 Task: Create Card Customer Satisfaction Survey in Board Social Media Monitoring to Workspace CRM Implementation. Create Card Vendor Contracts Review in Board Project Time Tracking to Workspace CRM Implementation. Create Card Net Promoter Score Analysis in Board Brand Storytelling and Narrative Development to Workspace CRM Implementation
Action: Mouse moved to (117, 55)
Screenshot: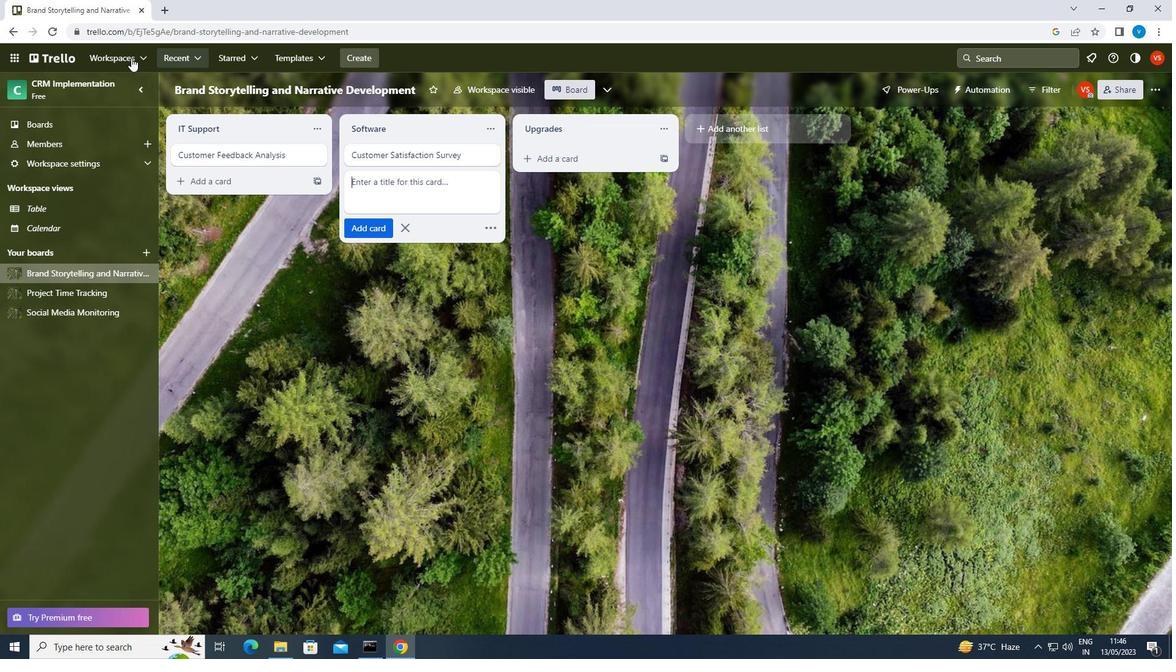 
Action: Mouse pressed left at (117, 55)
Screenshot: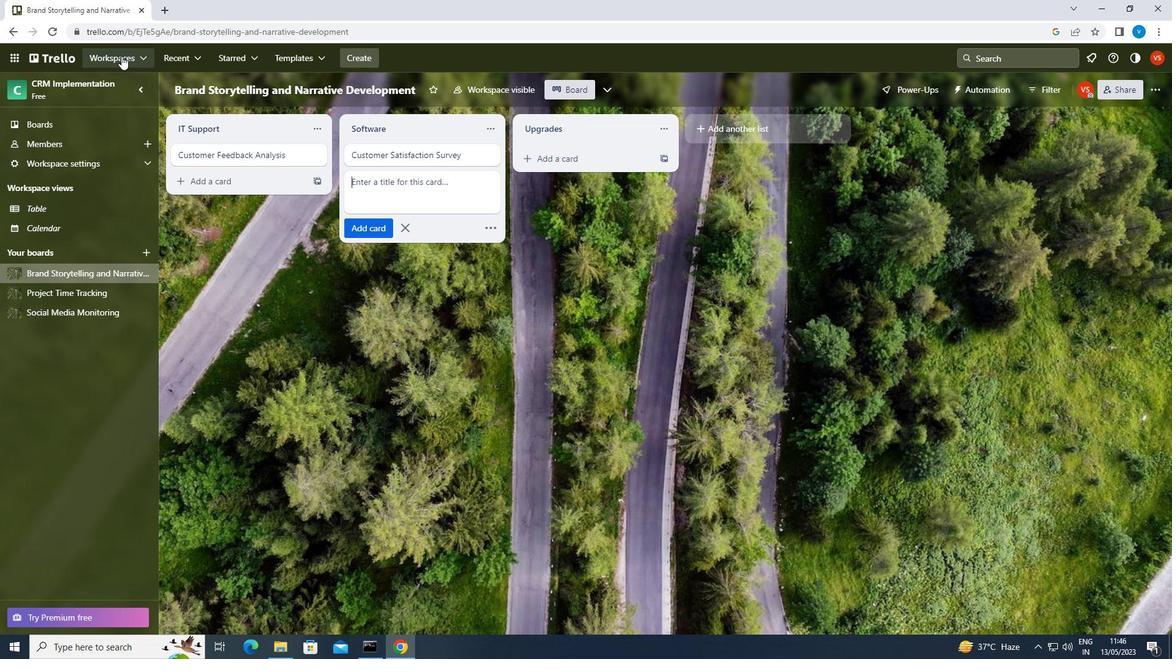 
Action: Mouse moved to (128, 452)
Screenshot: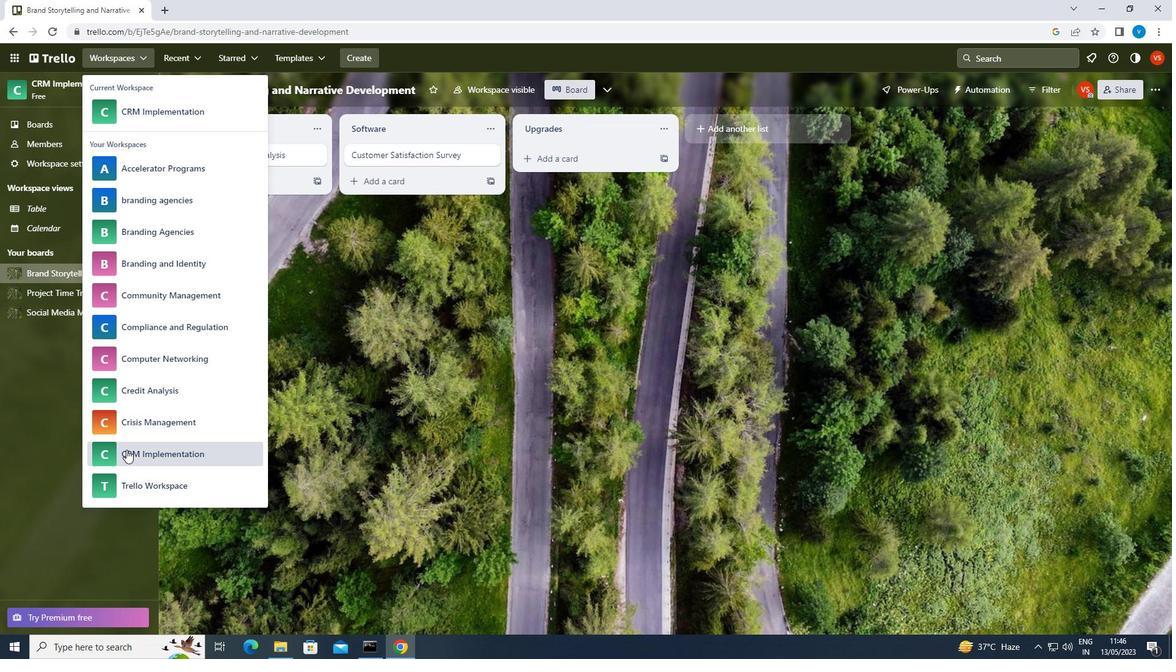 
Action: Mouse pressed left at (128, 452)
Screenshot: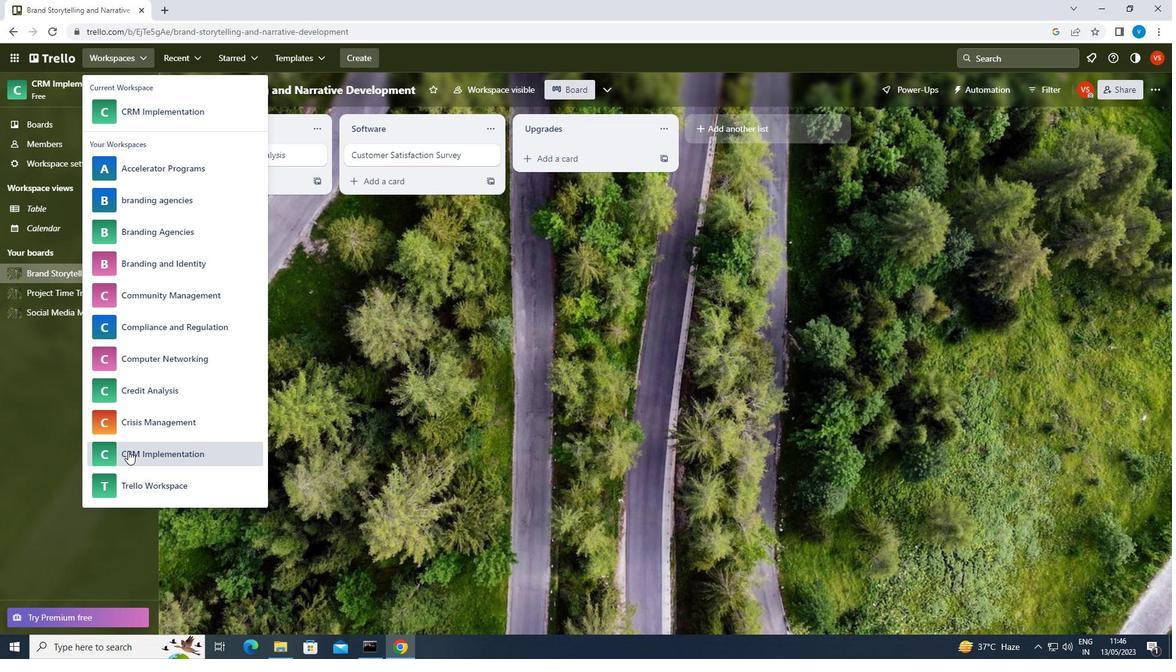 
Action: Mouse moved to (890, 488)
Screenshot: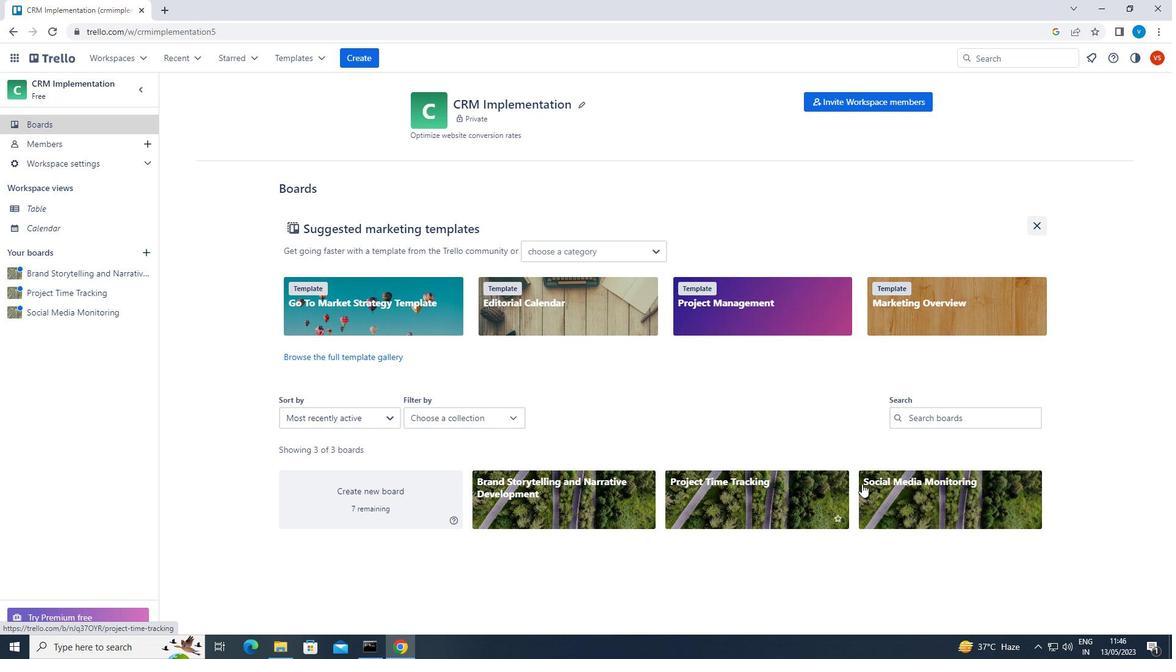 
Action: Mouse pressed left at (890, 488)
Screenshot: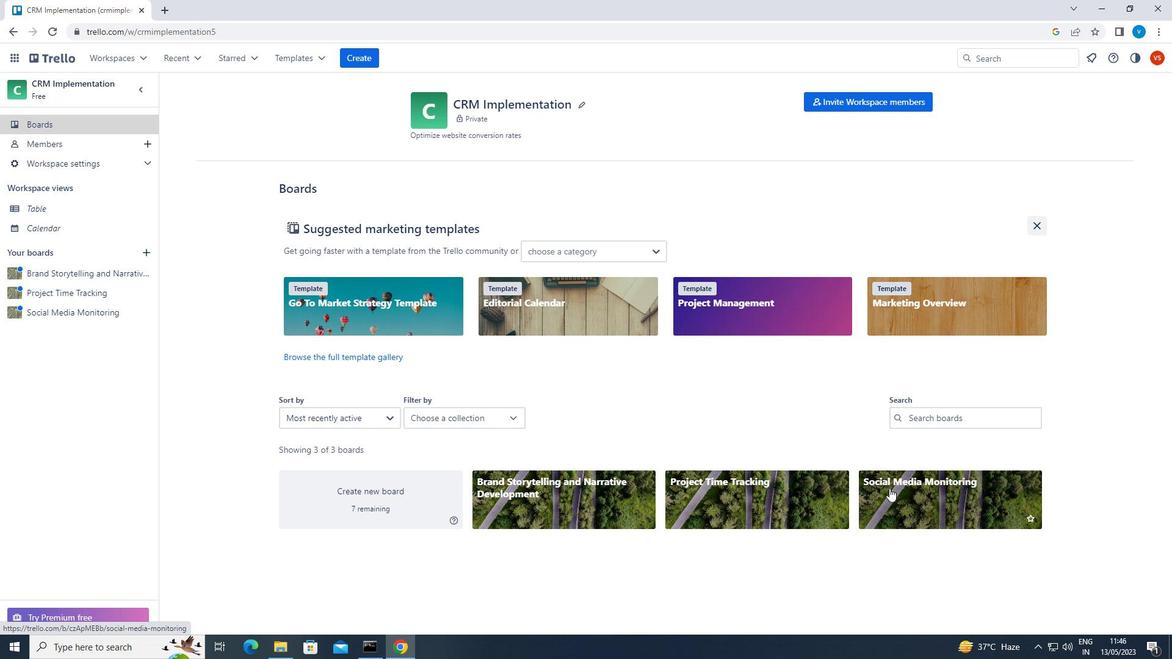 
Action: Mouse moved to (590, 158)
Screenshot: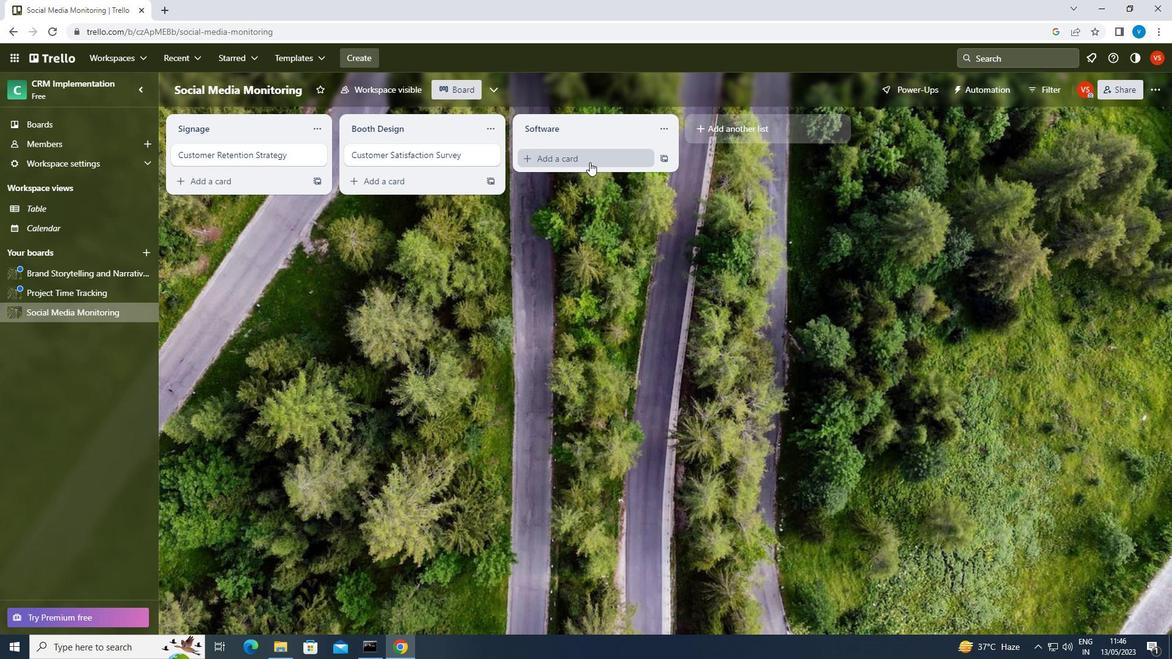
Action: Mouse pressed left at (590, 158)
Screenshot: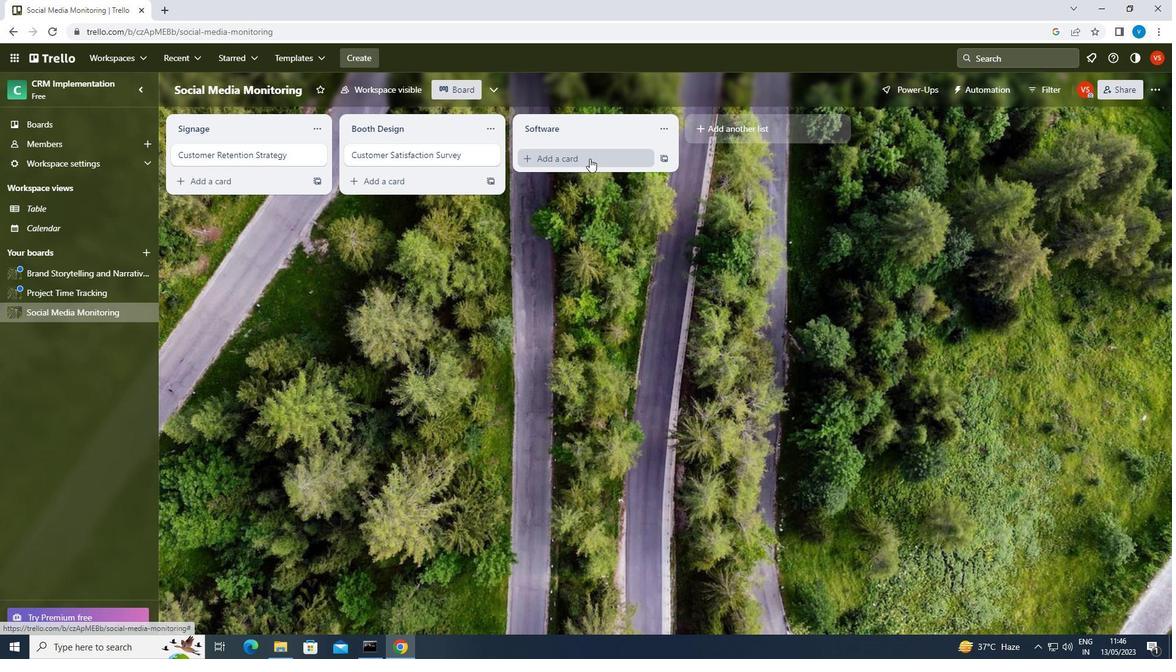 
Action: Key pressed <Key.shift>CUSTOMER<Key.space><Key.shift><Key.shift><Key.shift>SATISFACTION<Key.space><Key.shift><Key.shift>SURVEY<Key.enter>
Screenshot: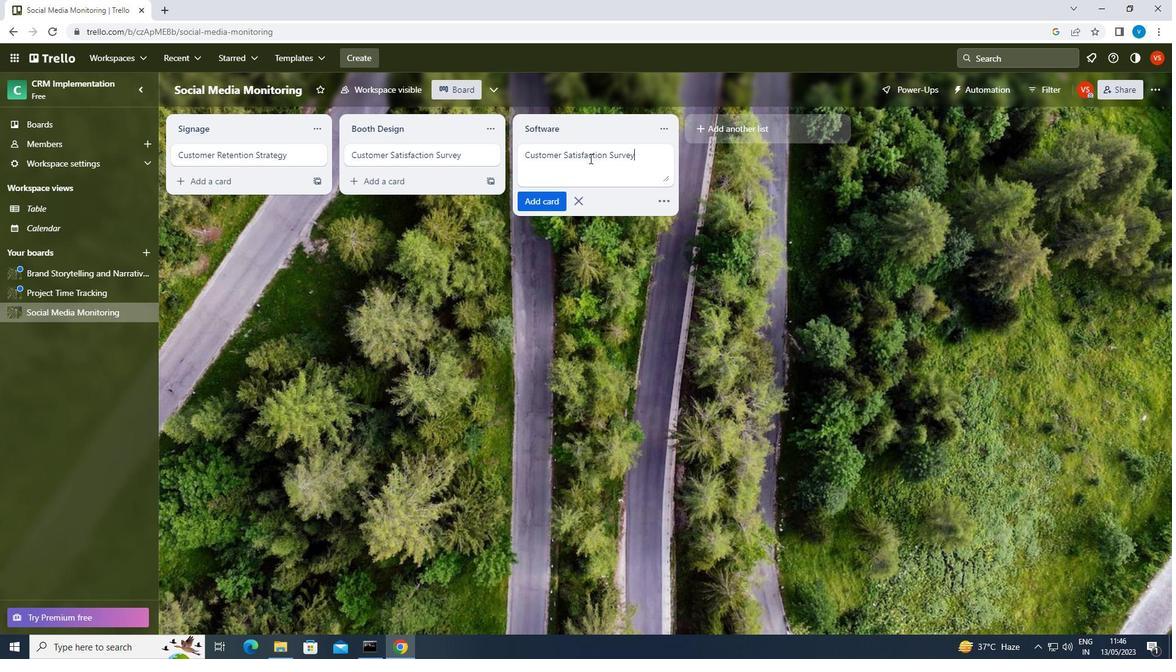 
Action: Mouse moved to (87, 294)
Screenshot: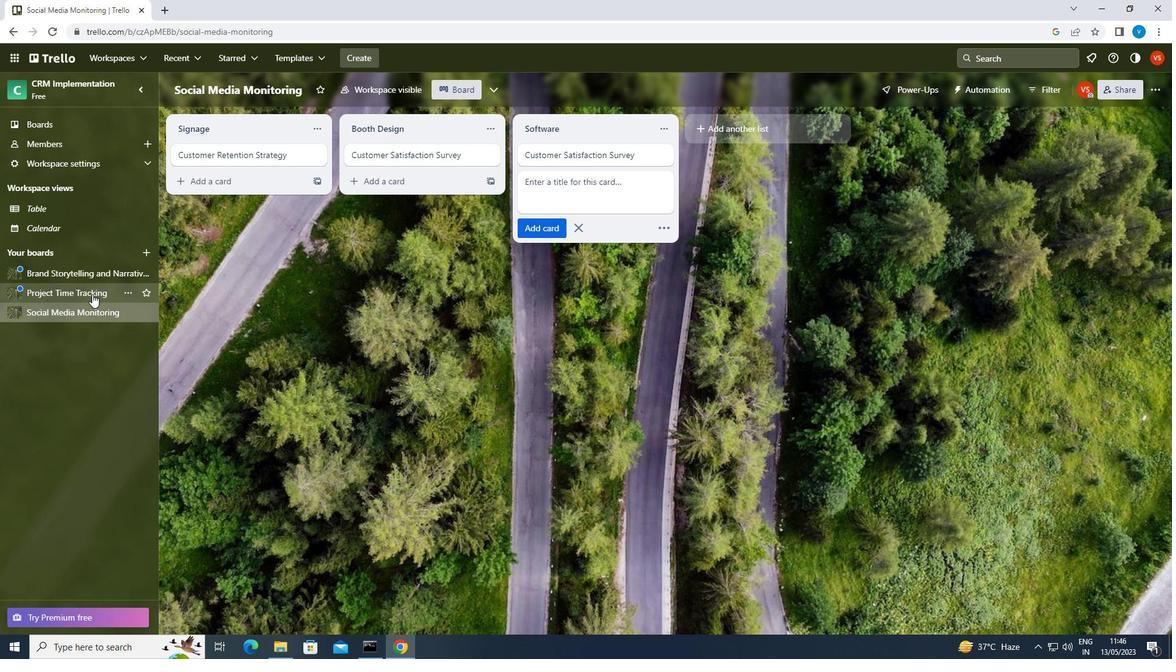 
Action: Mouse pressed left at (87, 294)
Screenshot: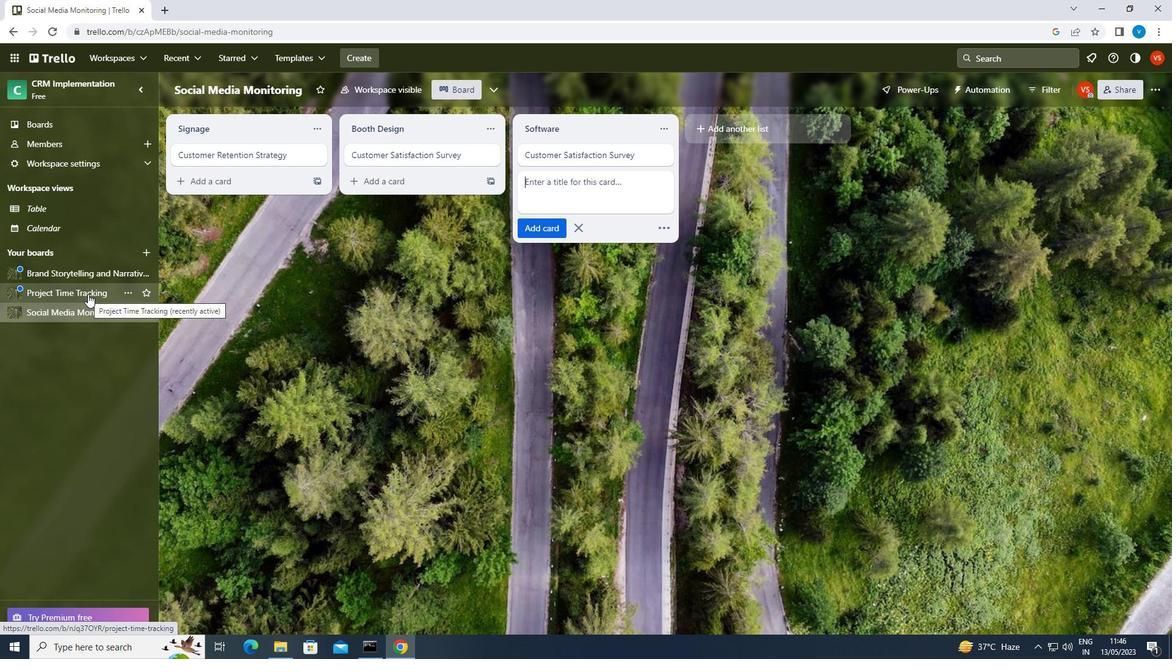
Action: Mouse moved to (560, 163)
Screenshot: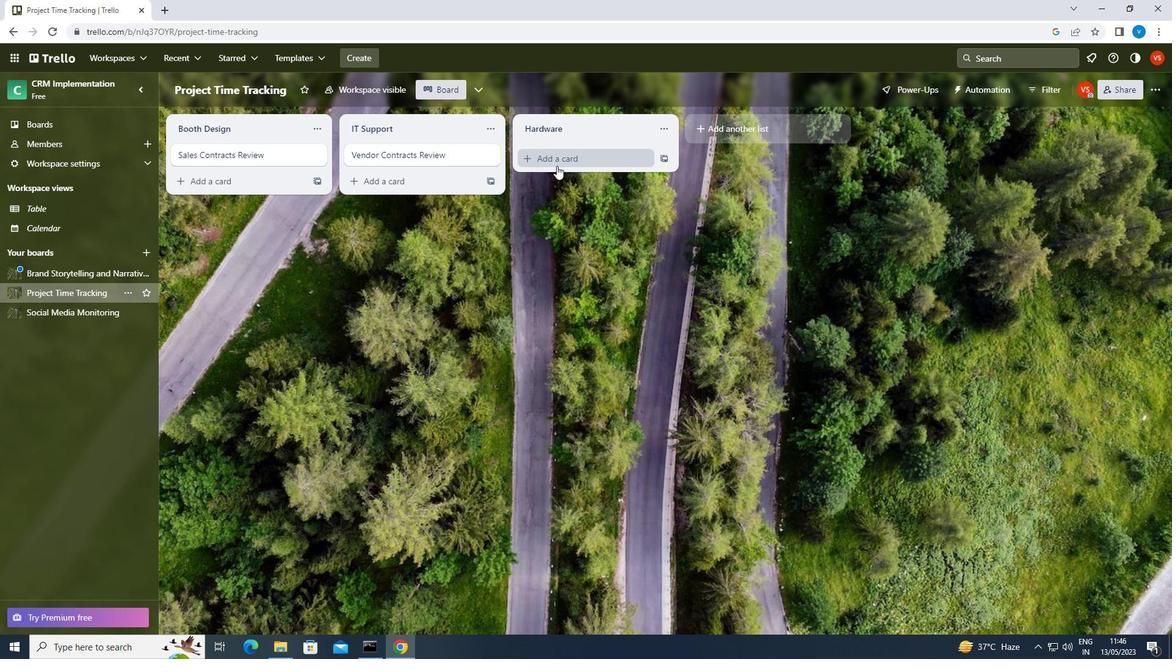 
Action: Mouse pressed left at (560, 163)
Screenshot: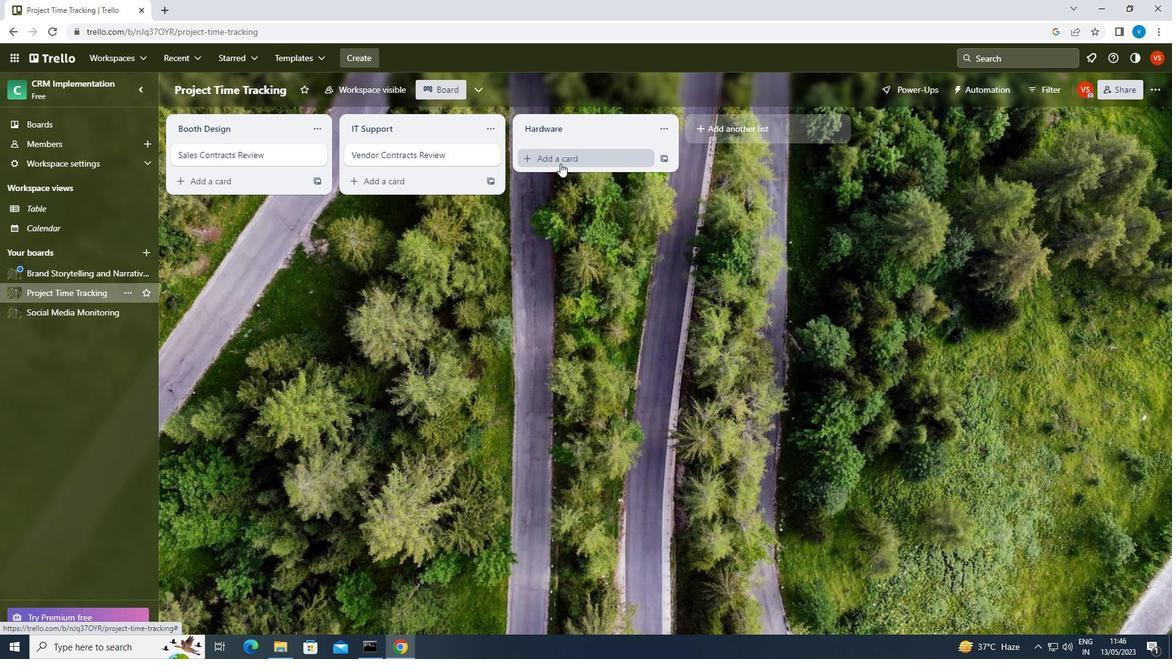 
Action: Key pressed <Key.shift>VENDOR<Key.space><Key.shift>CONTRACTS<Key.space><Key.shift>REVIEW<Key.enter>
Screenshot: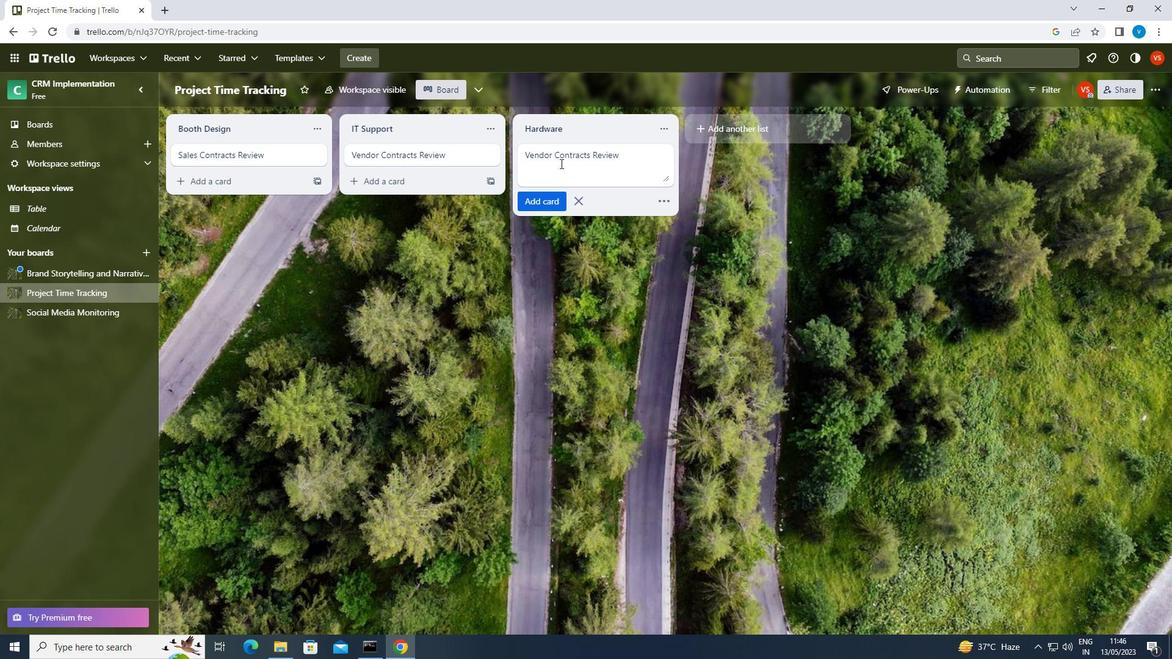 
Action: Mouse moved to (76, 275)
Screenshot: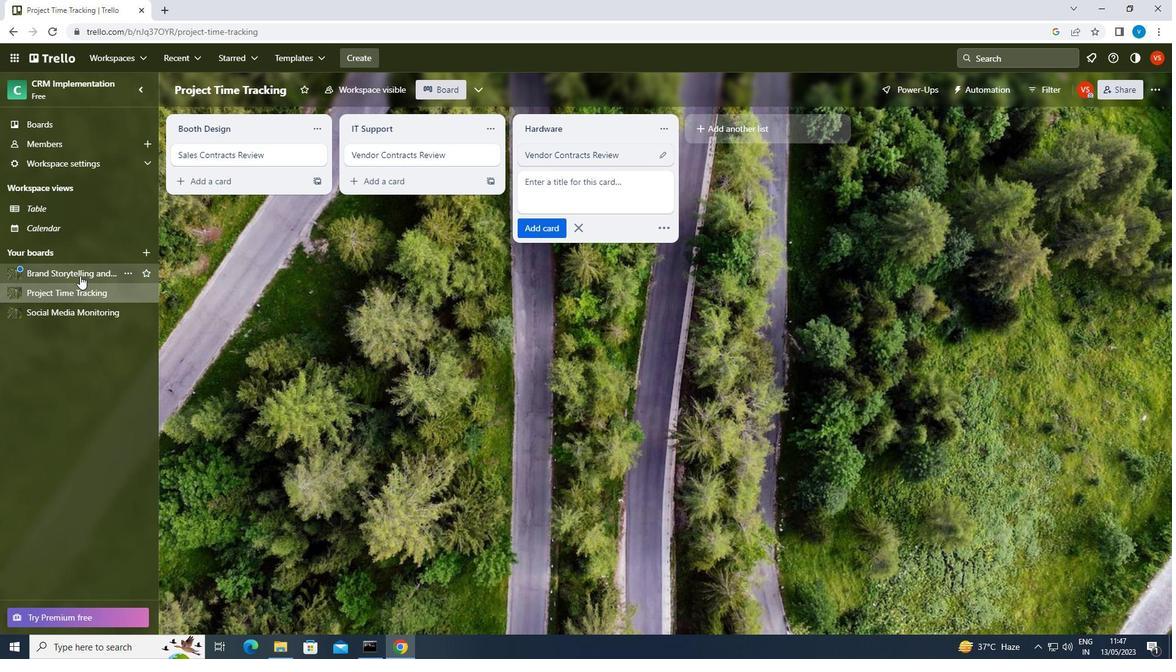 
Action: Mouse pressed left at (76, 275)
Screenshot: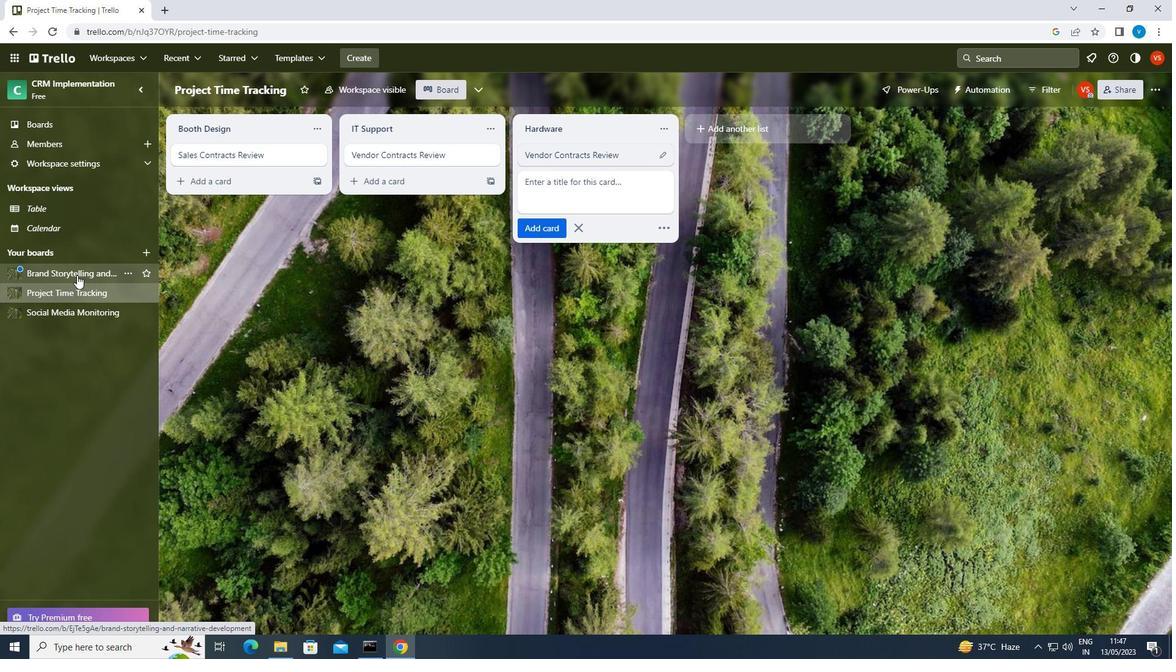 
Action: Mouse moved to (554, 160)
Screenshot: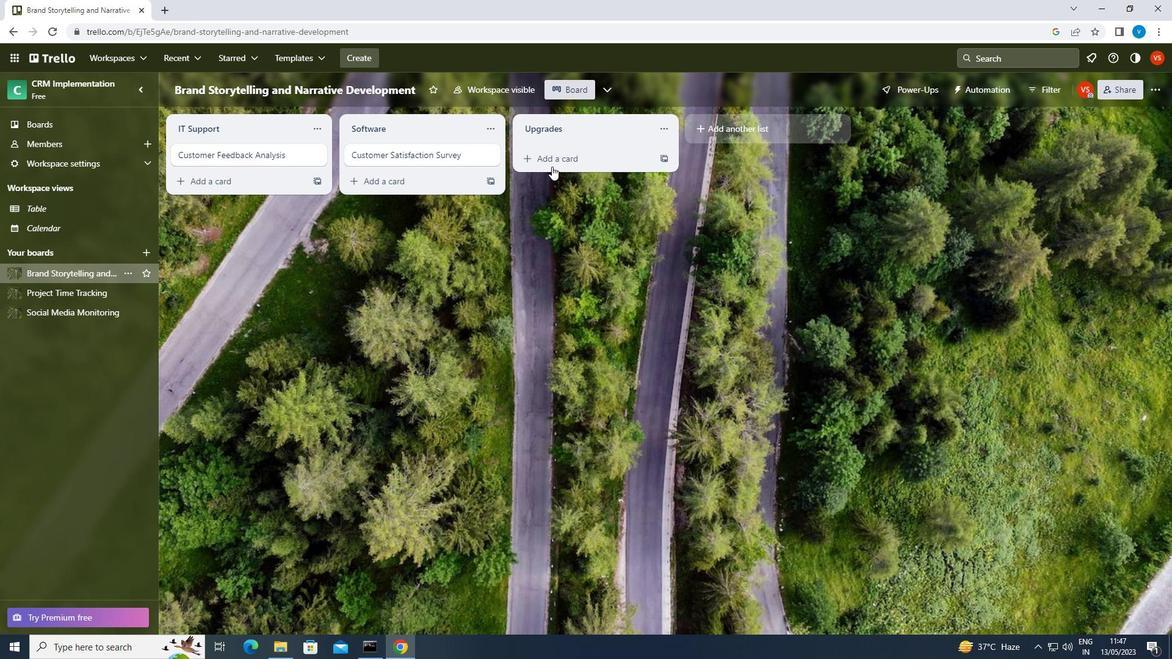 
Action: Mouse pressed left at (554, 160)
Screenshot: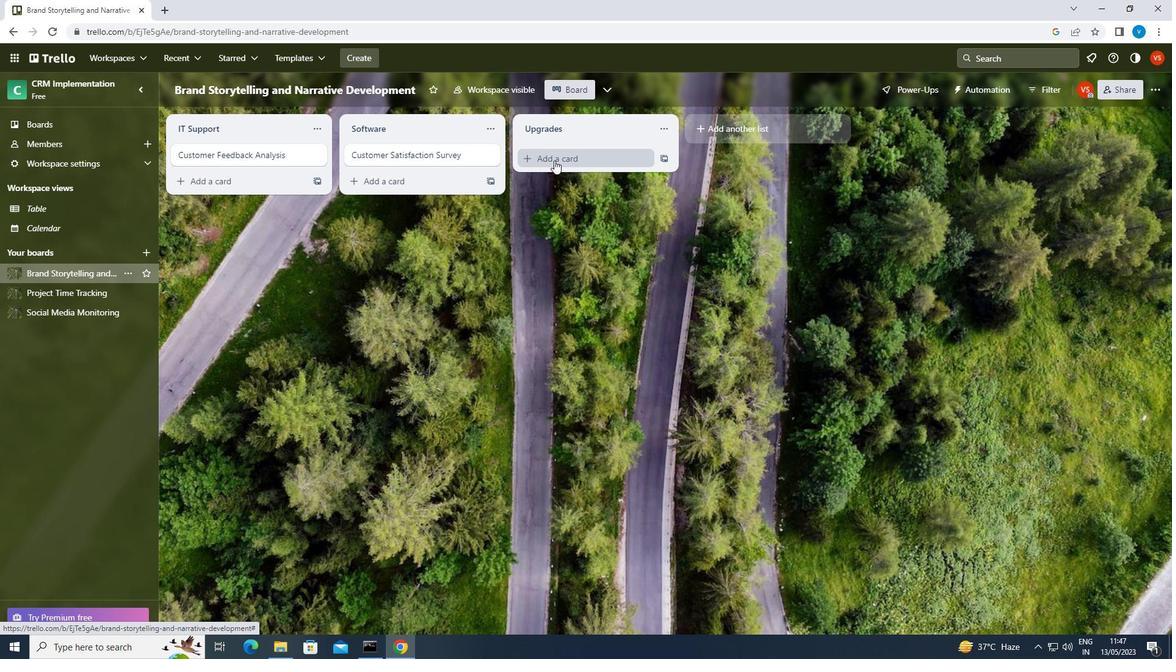 
Action: Key pressed <Key.shift>NET<Key.space><Key.shift>PROMOTER<Key.space><Key.shift>SCORE<Key.space><Key.shift><Key.shift>ANALYSIS<Key.enter>
Screenshot: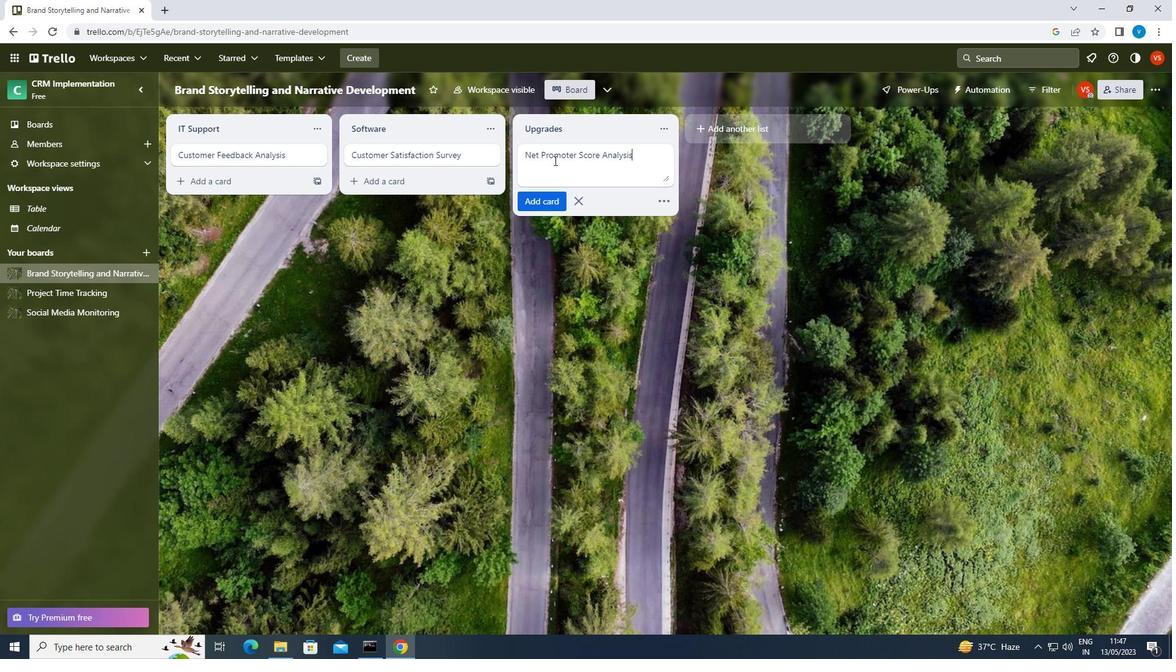 
